 Task: Select last edit location.
Action: Mouse moved to (214, 33)
Screenshot: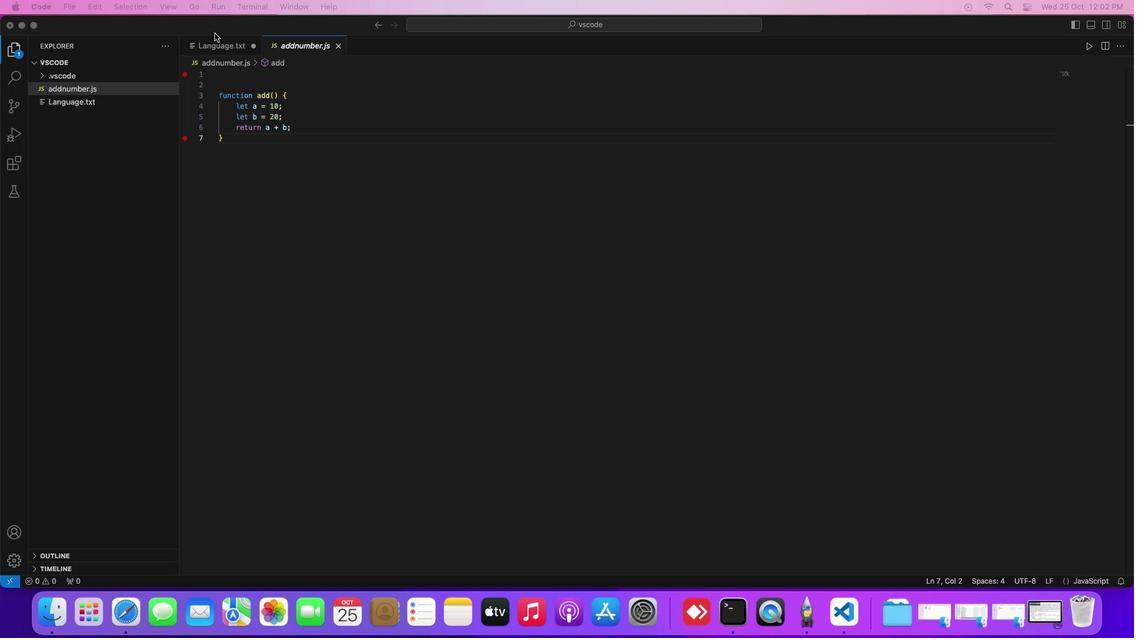 
Action: Mouse pressed left at (214, 33)
Screenshot: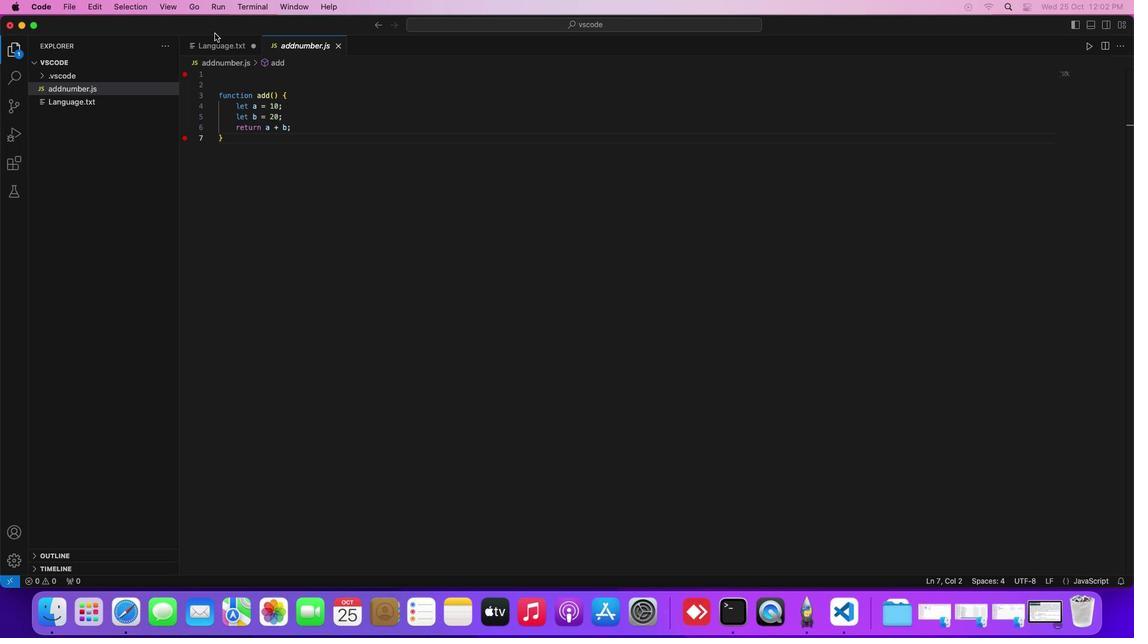
Action: Mouse moved to (194, 11)
Screenshot: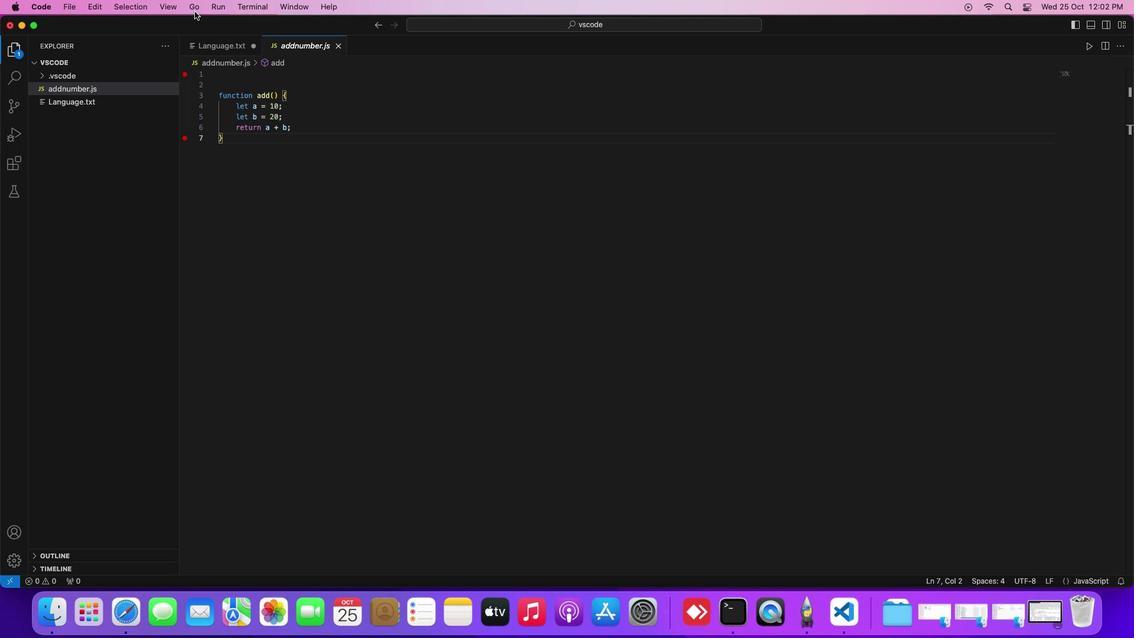 
Action: Mouse pressed left at (194, 11)
Screenshot: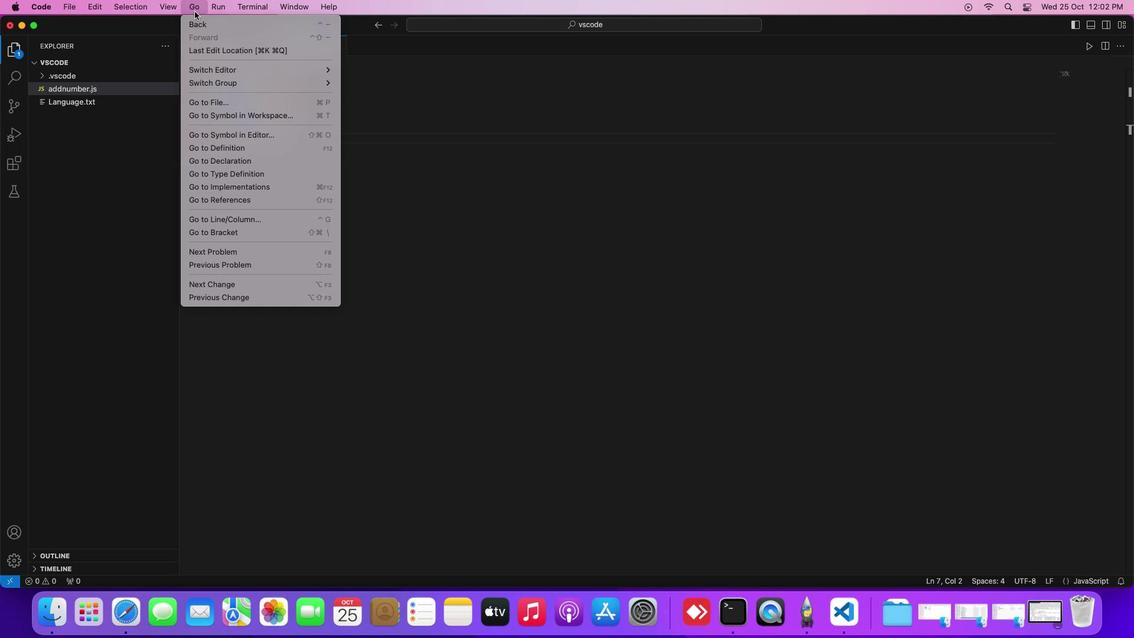 
Action: Mouse moved to (213, 49)
Screenshot: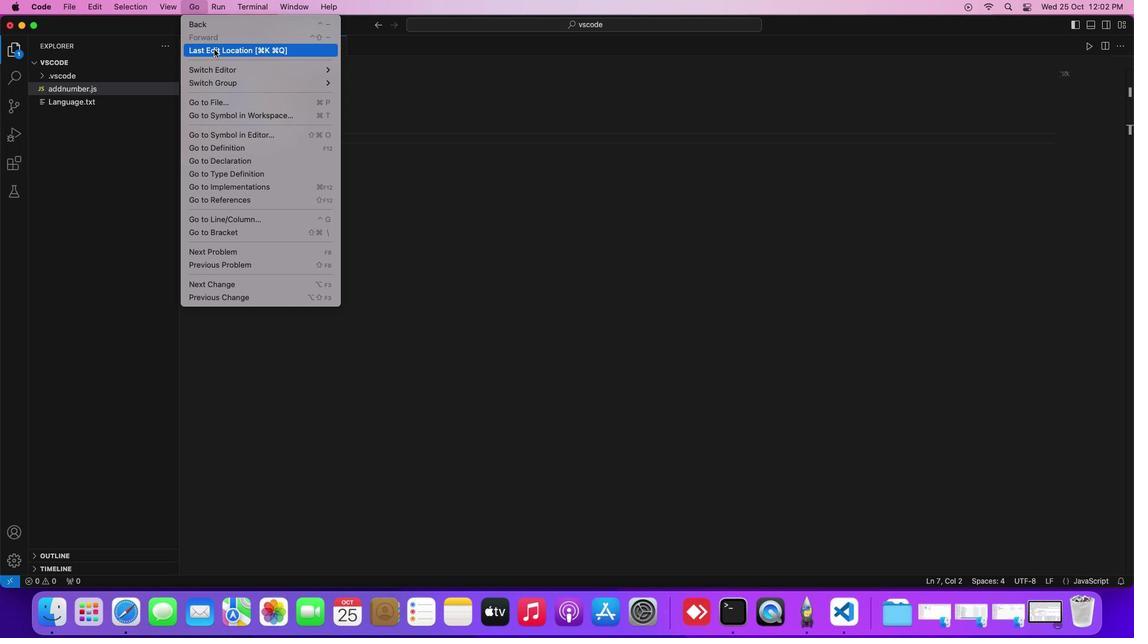 
Action: Mouse pressed left at (213, 49)
Screenshot: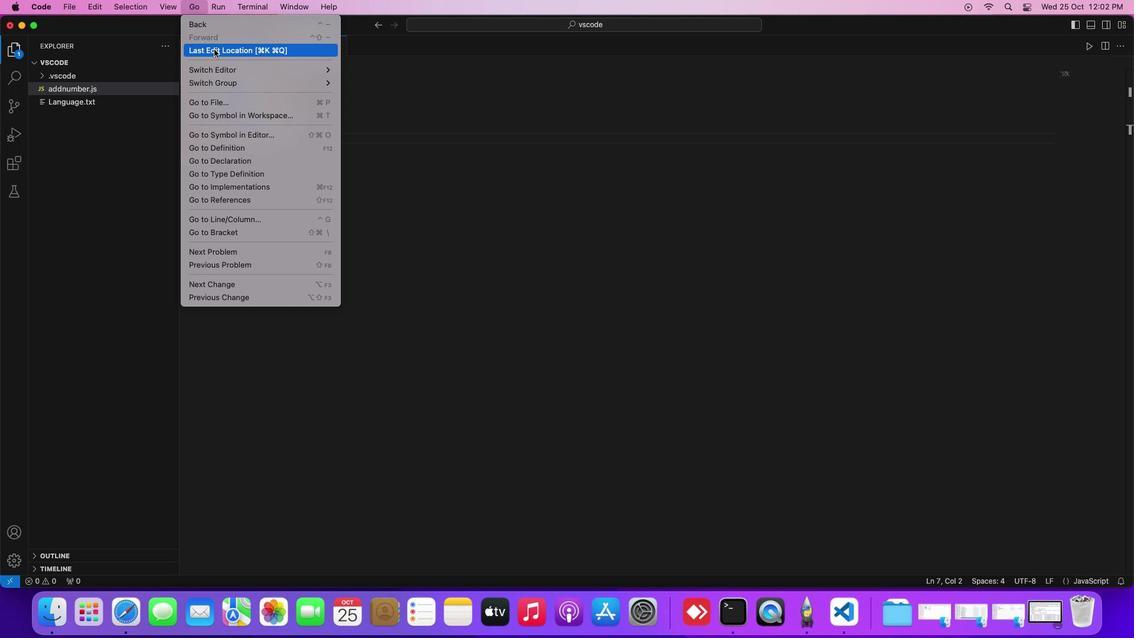 
